 Task: Add a condition where "Assignee Is Current user" in pending tickets.
Action: Mouse moved to (136, 424)
Screenshot: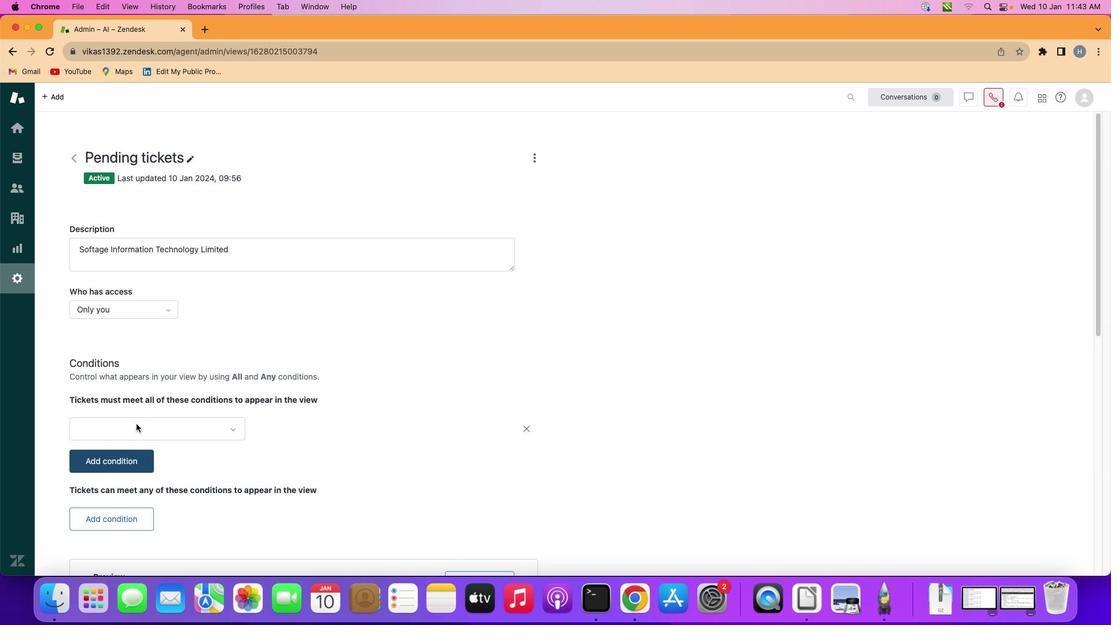 
Action: Mouse pressed left at (136, 424)
Screenshot: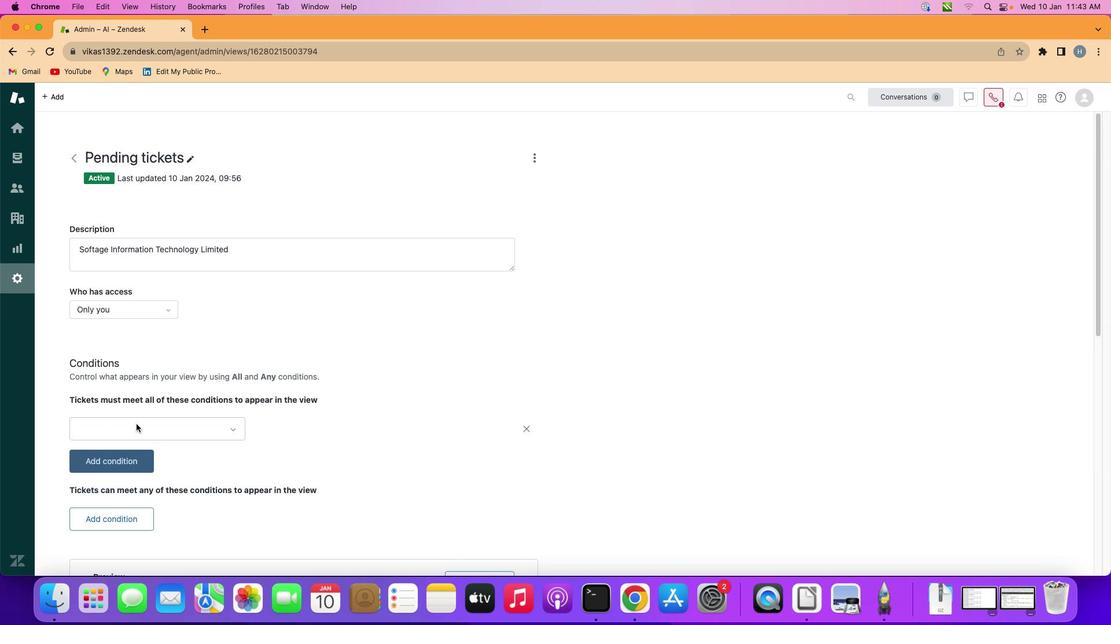 
Action: Mouse moved to (202, 424)
Screenshot: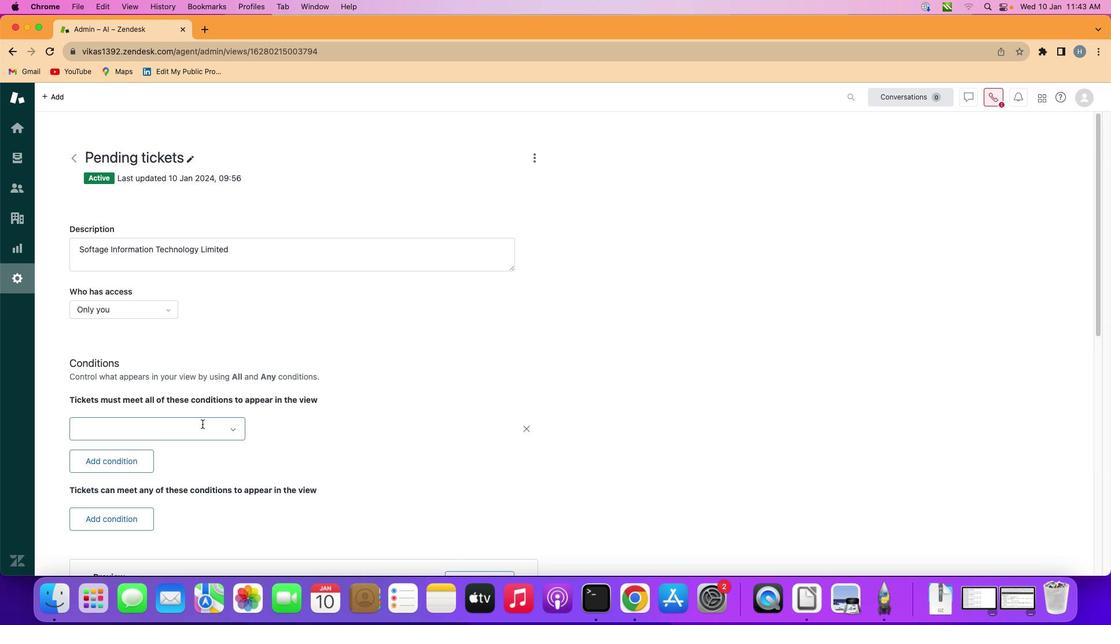 
Action: Mouse pressed left at (202, 424)
Screenshot: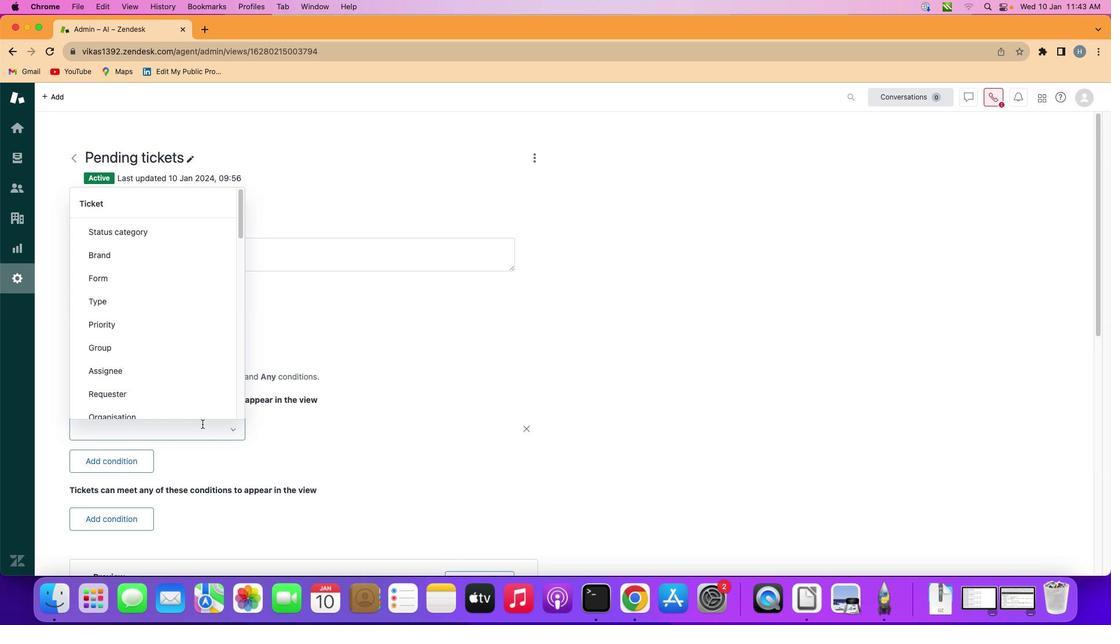 
Action: Mouse moved to (201, 369)
Screenshot: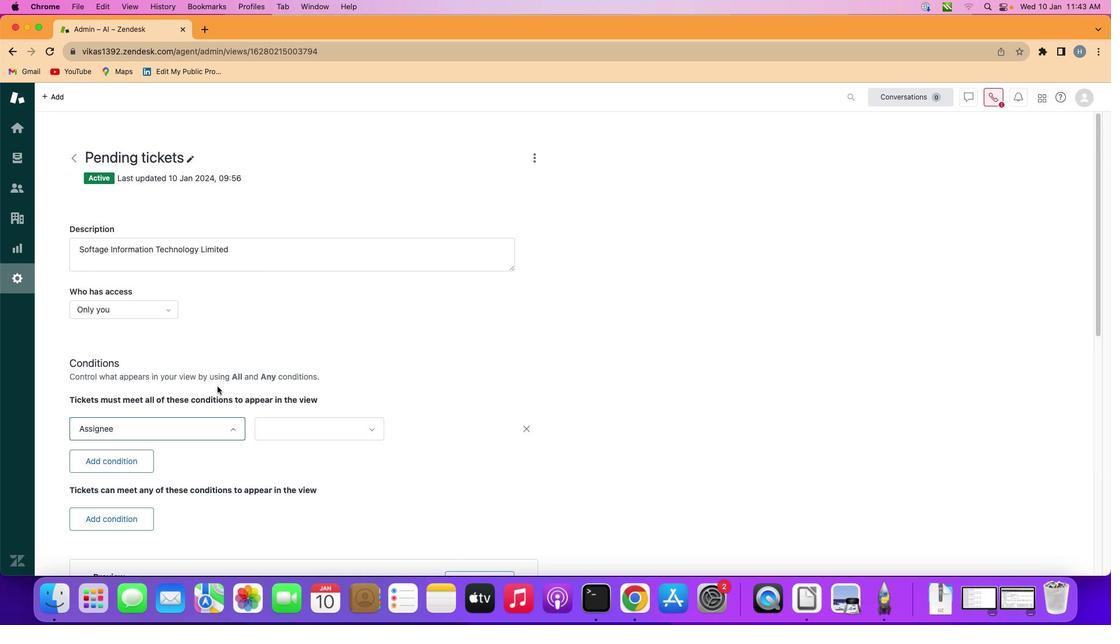 
Action: Mouse pressed left at (201, 369)
Screenshot: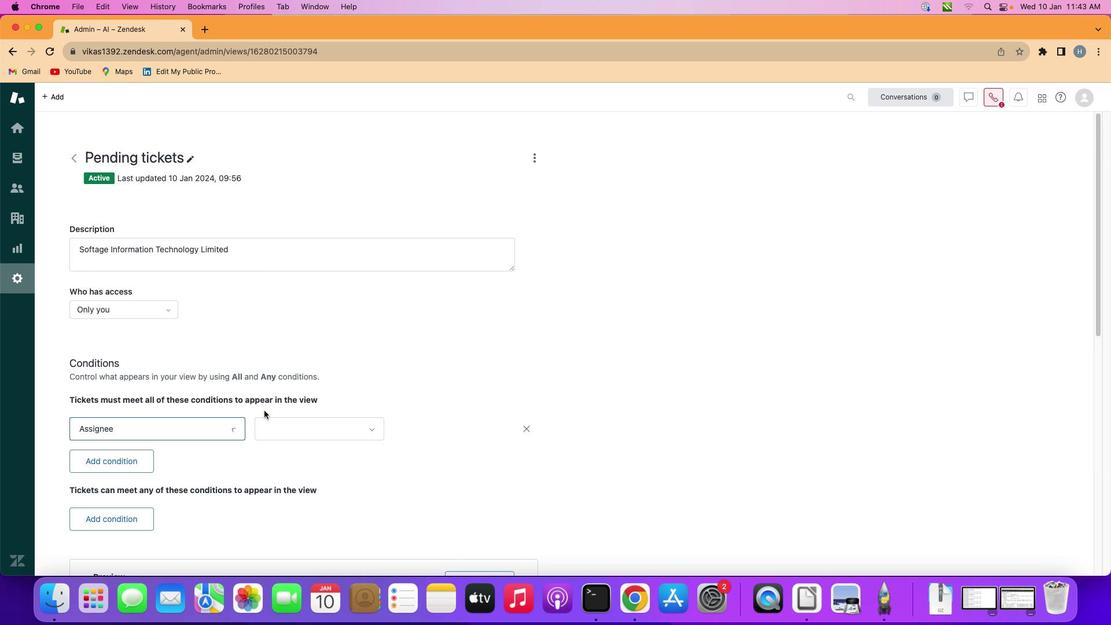 
Action: Mouse moved to (317, 427)
Screenshot: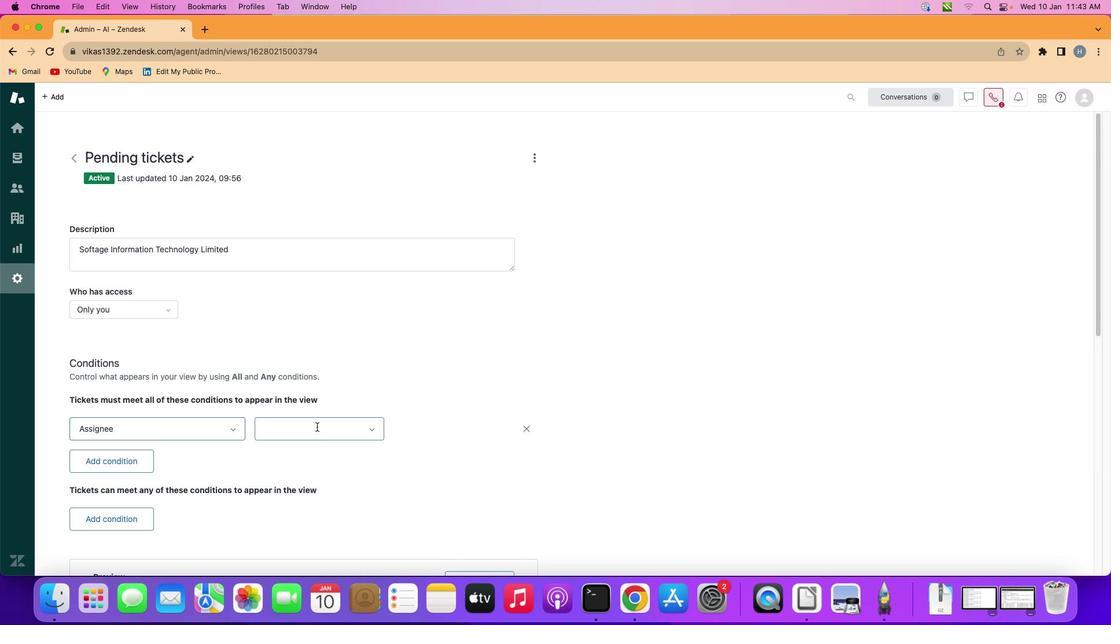 
Action: Mouse pressed left at (317, 427)
Screenshot: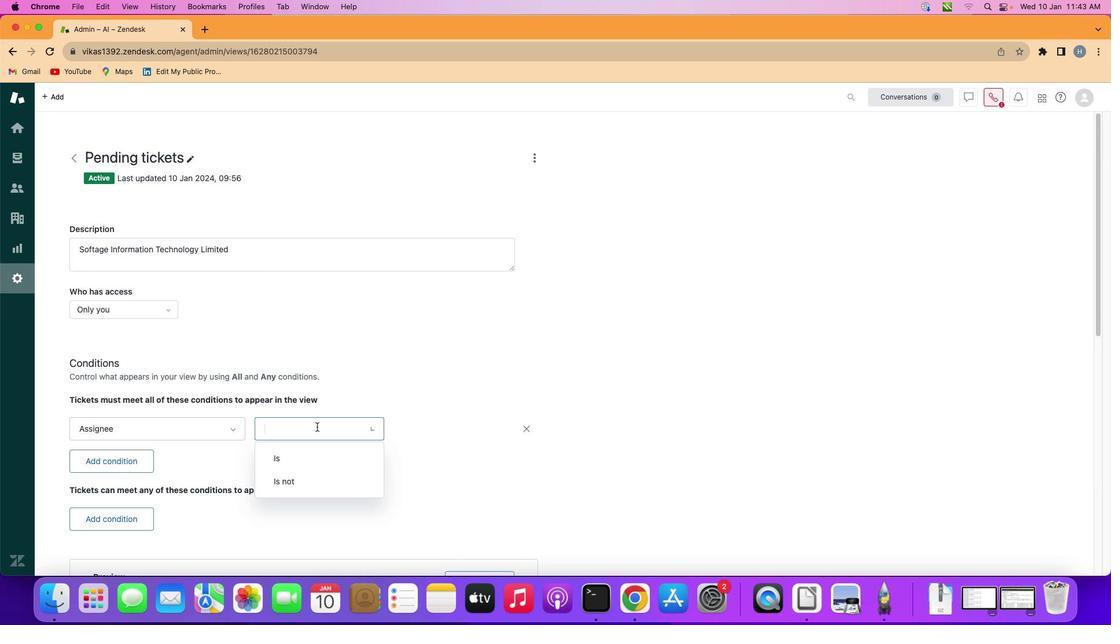 
Action: Mouse moved to (316, 453)
Screenshot: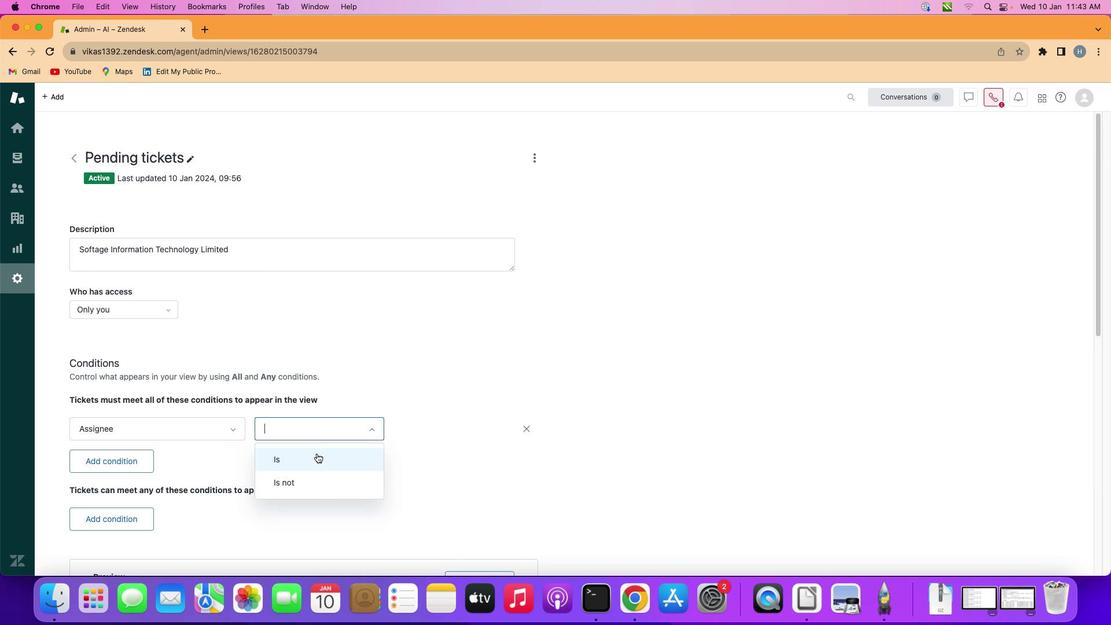 
Action: Mouse pressed left at (316, 453)
Screenshot: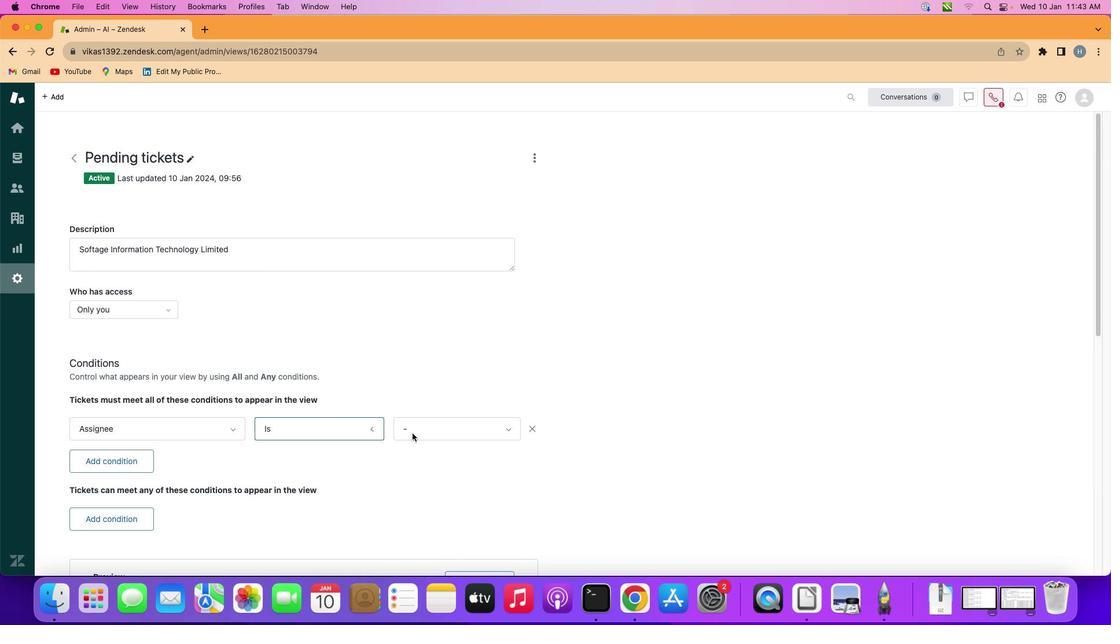 
Action: Mouse moved to (451, 425)
Screenshot: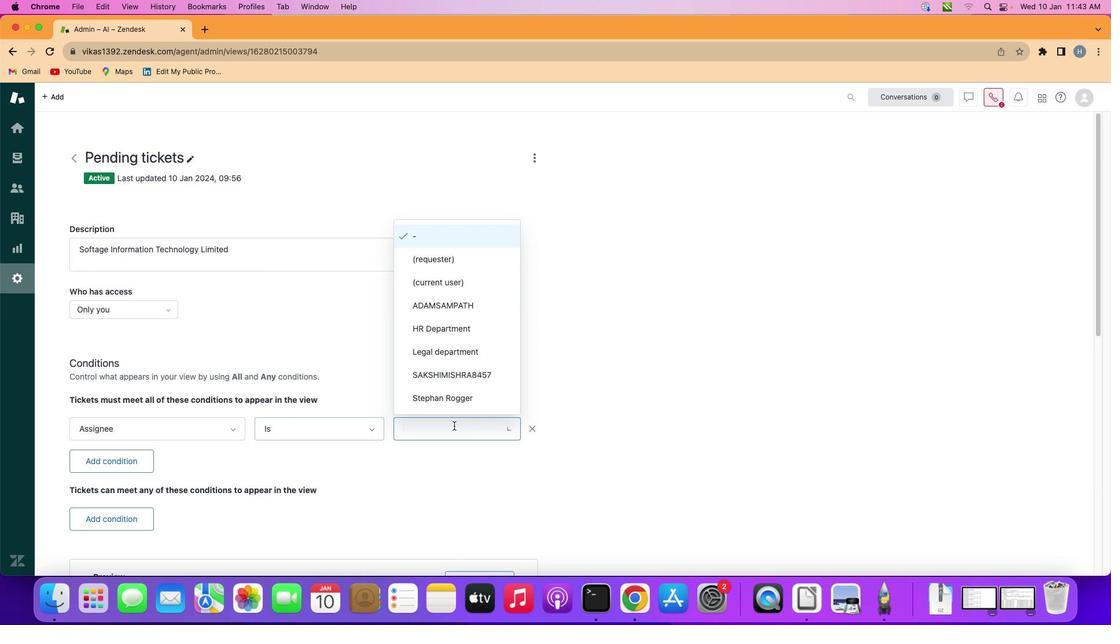 
Action: Mouse pressed left at (451, 425)
Screenshot: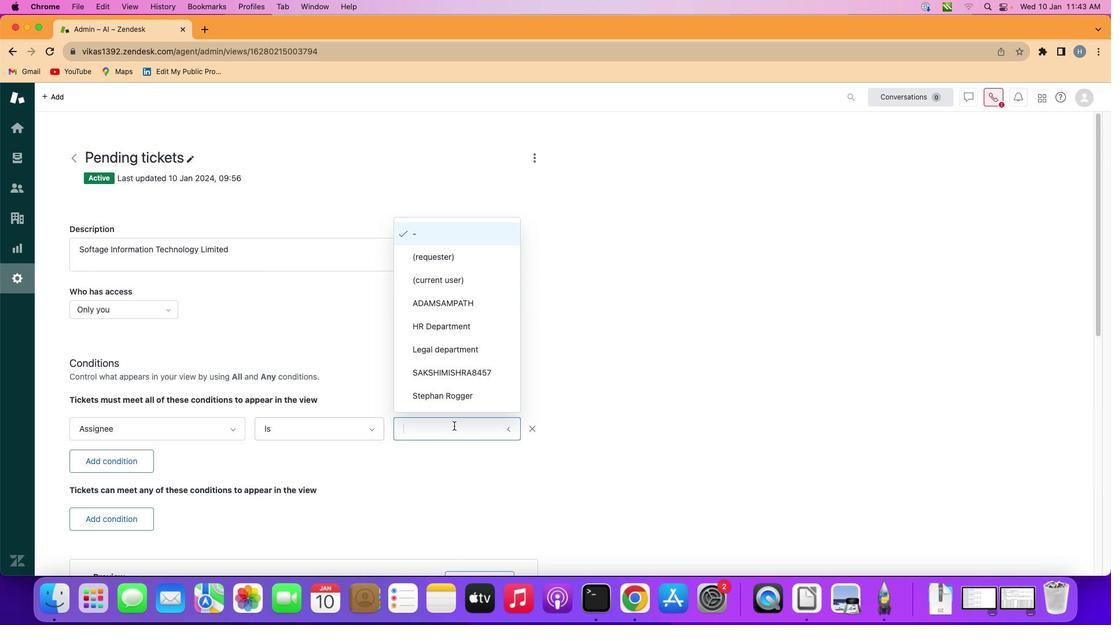 
Action: Mouse moved to (481, 282)
Screenshot: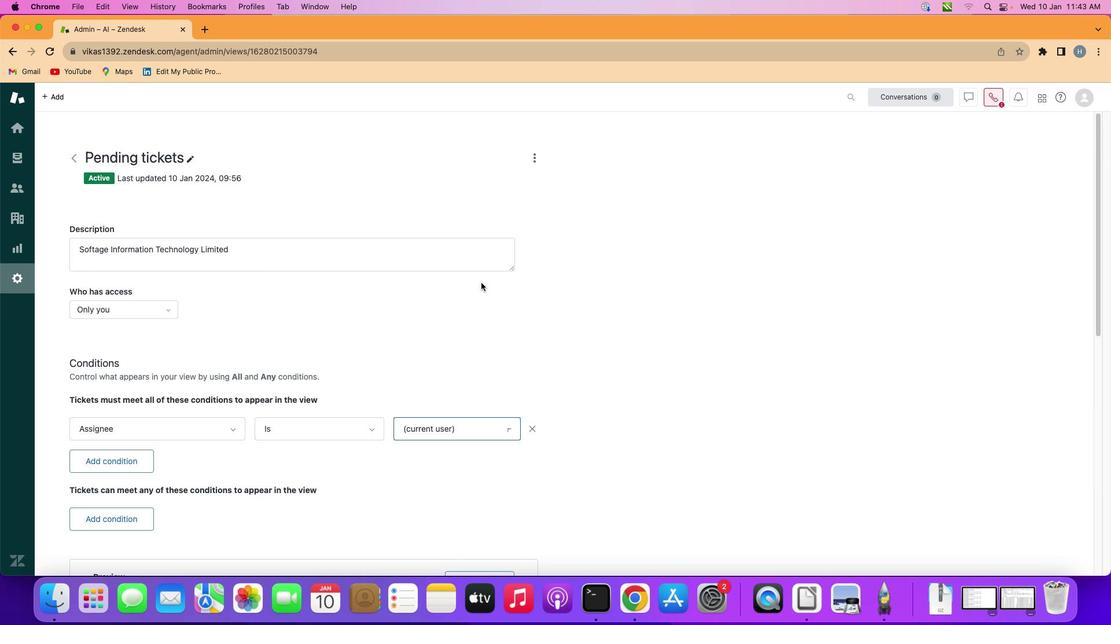 
Action: Mouse pressed left at (481, 282)
Screenshot: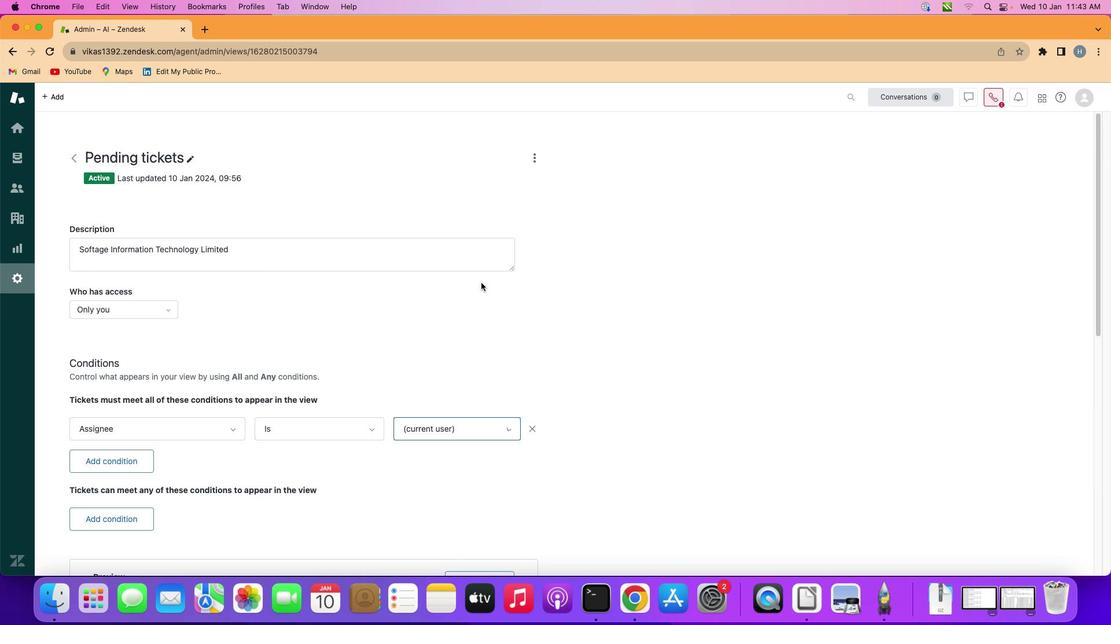 
Action: Mouse moved to (472, 300)
Screenshot: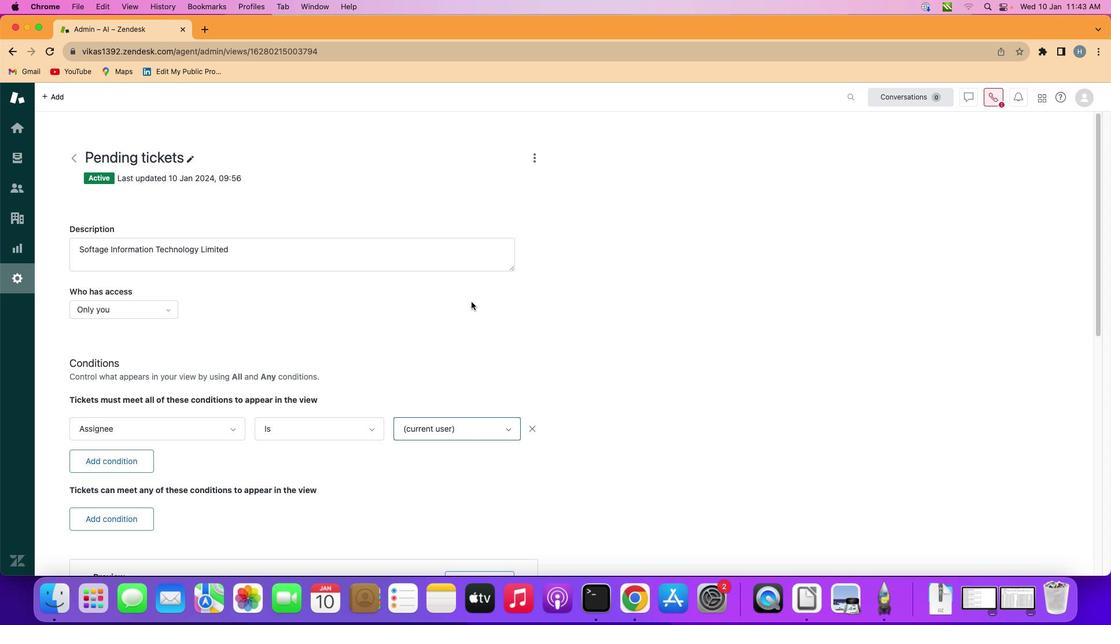 
